 Task: In the Contact  MooreVivian@wnyc.org, schedule and save the meeting with title: 'Product Demo and Service Presentation', Select date: '12 August, 2023', select start time: 6:00:PM. Add location on call (718) 987-6592 with meeting description: For further discussion on products, kindly join the meeting.. Logged in from softage.6@softage.net
Action: Mouse moved to (83, 70)
Screenshot: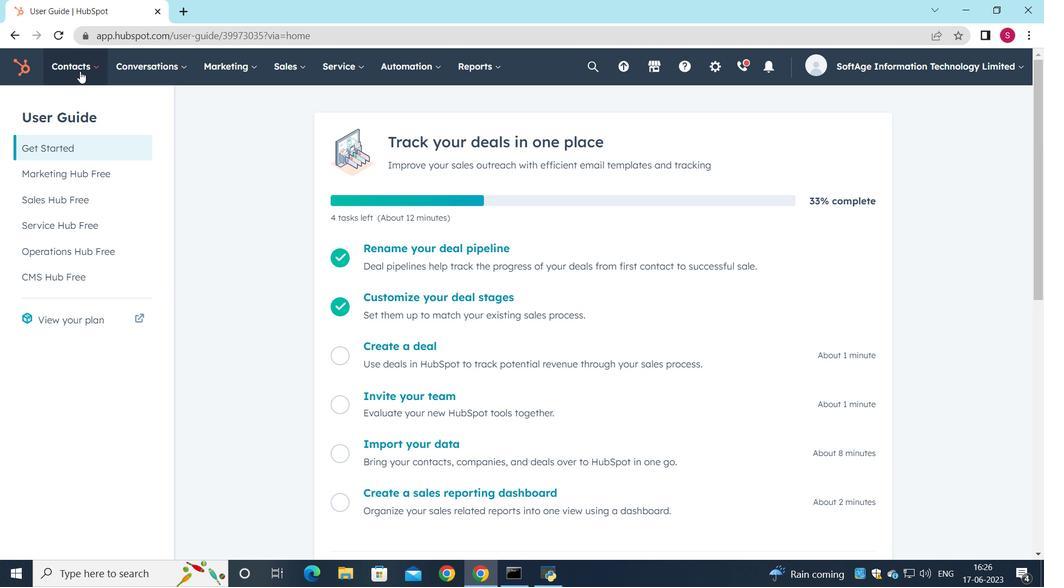 
Action: Mouse pressed left at (83, 70)
Screenshot: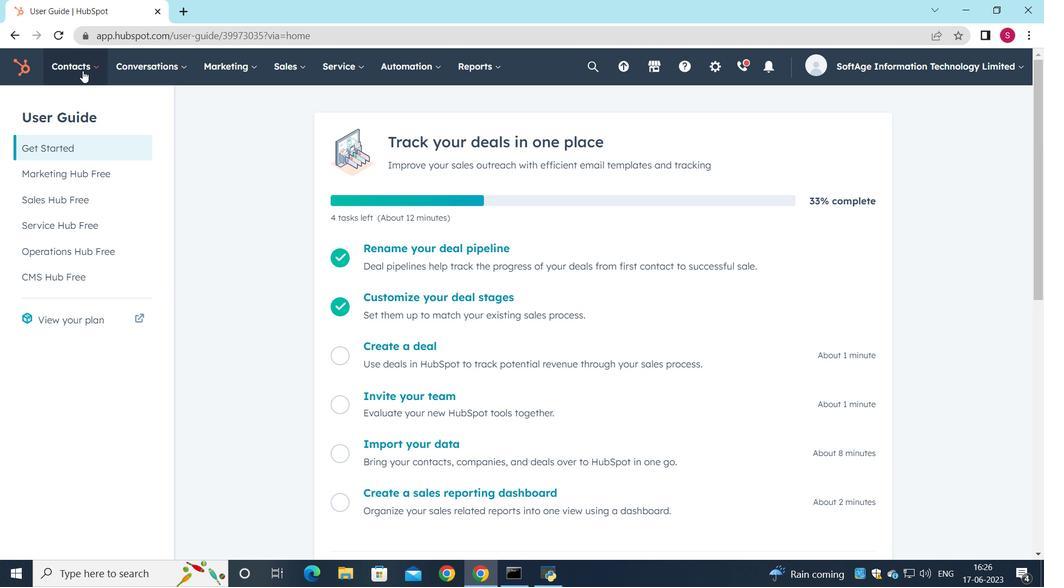 
Action: Mouse moved to (87, 94)
Screenshot: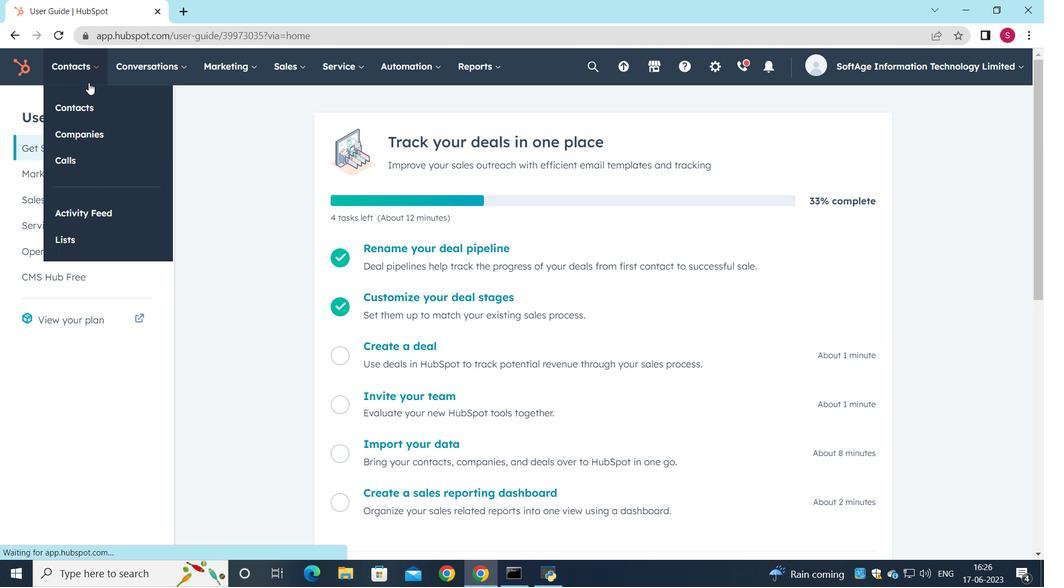 
Action: Mouse pressed left at (87, 94)
Screenshot: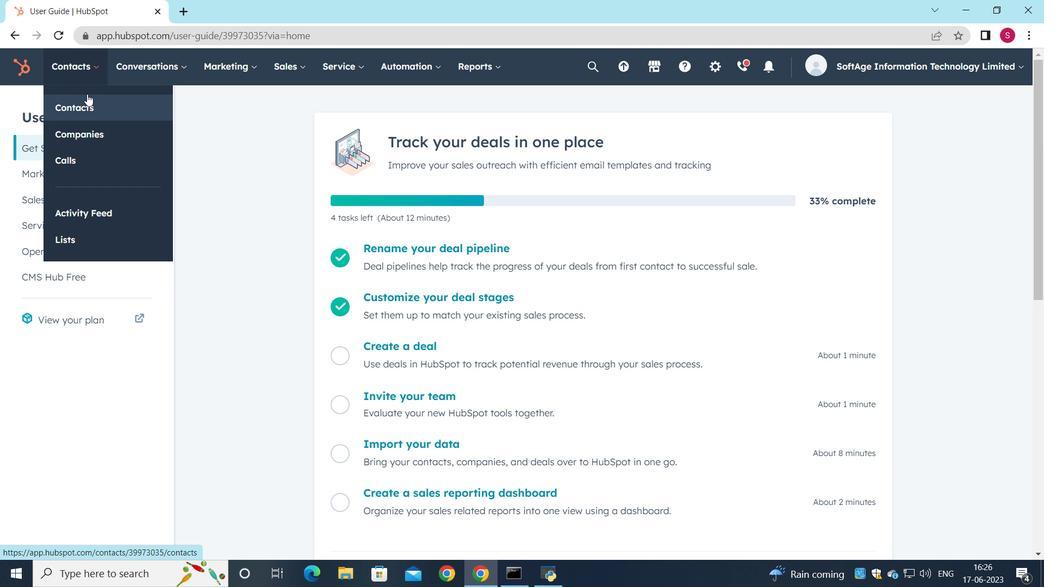 
Action: Mouse moved to (156, 220)
Screenshot: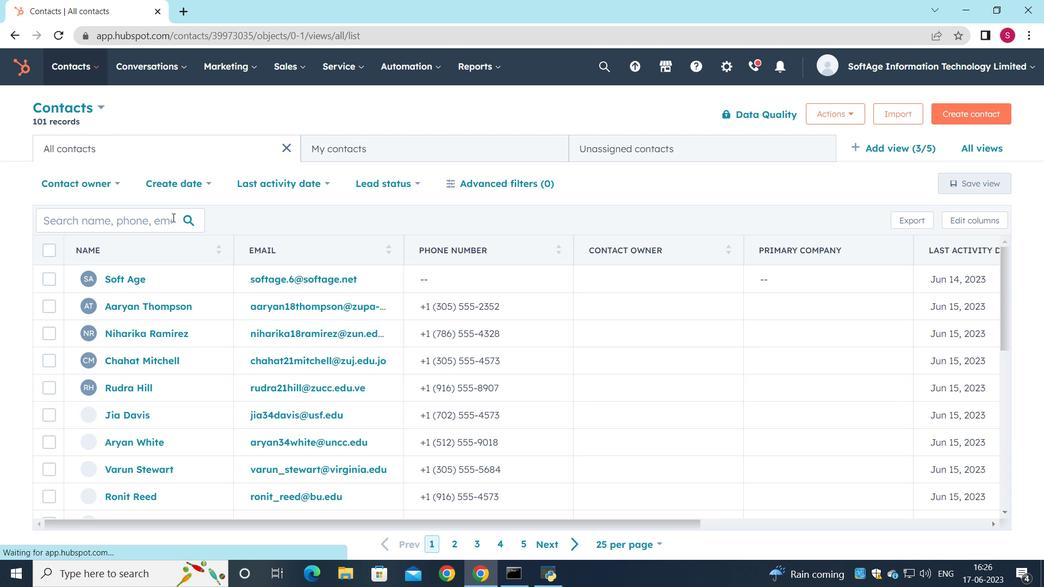 
Action: Mouse pressed left at (156, 220)
Screenshot: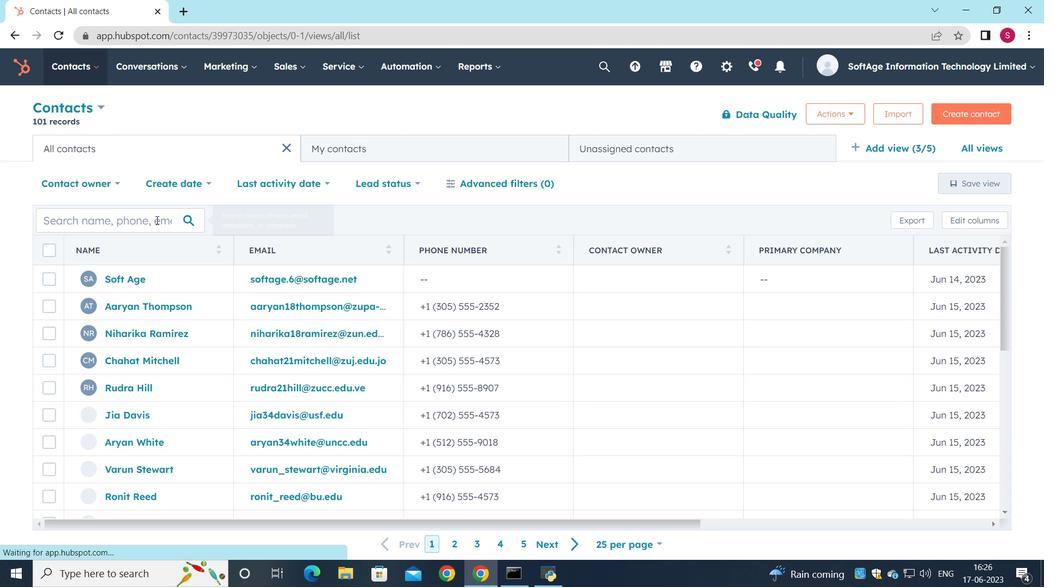 
Action: Key pressed <Key.shift>N<Key.backspace><Key.shift>Moore<Key.shift>Vivian<Key.shift><Key.shift><Key.shift><Key.shift><Key.shift><Key.shift><Key.shift><Key.shift>@wnyc.org
Screenshot: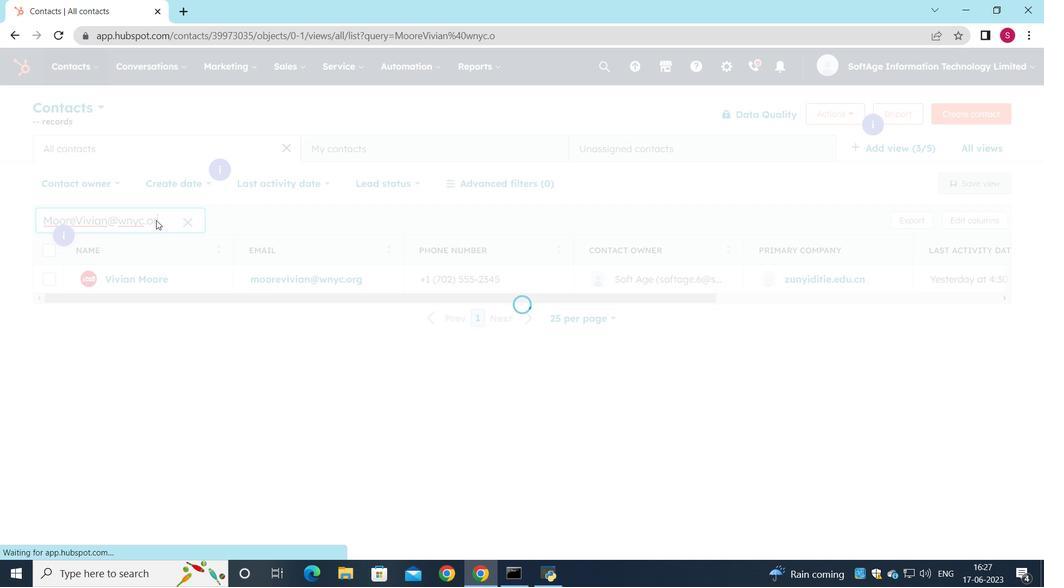 
Action: Mouse moved to (130, 283)
Screenshot: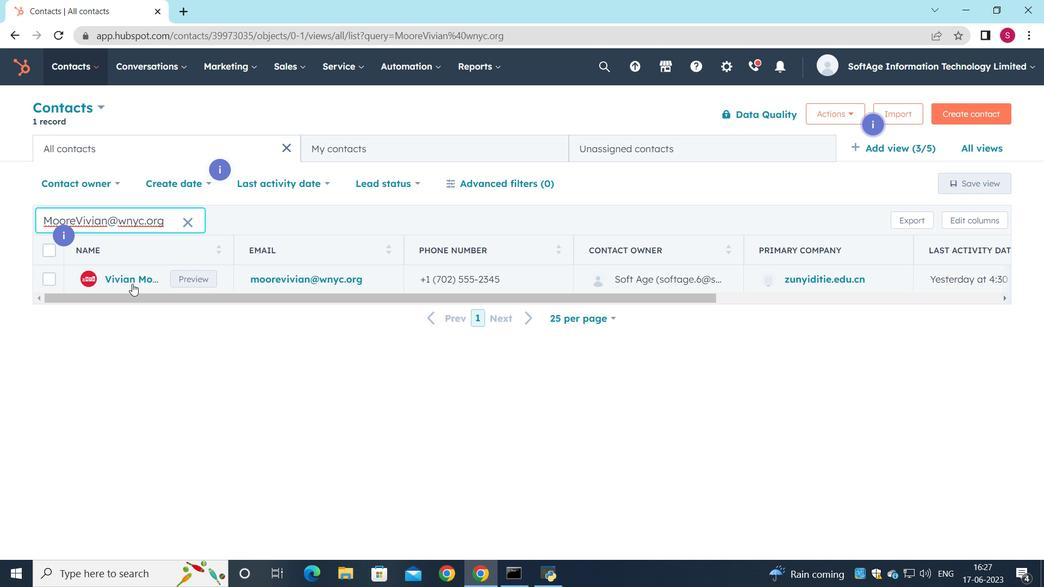 
Action: Mouse pressed left at (130, 283)
Screenshot: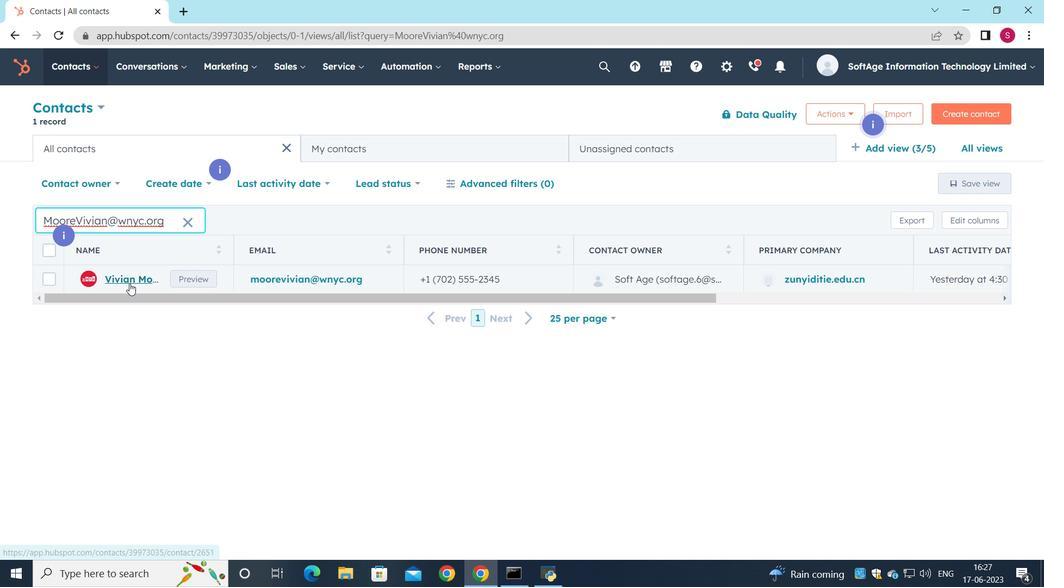 
Action: Mouse moved to (164, 243)
Screenshot: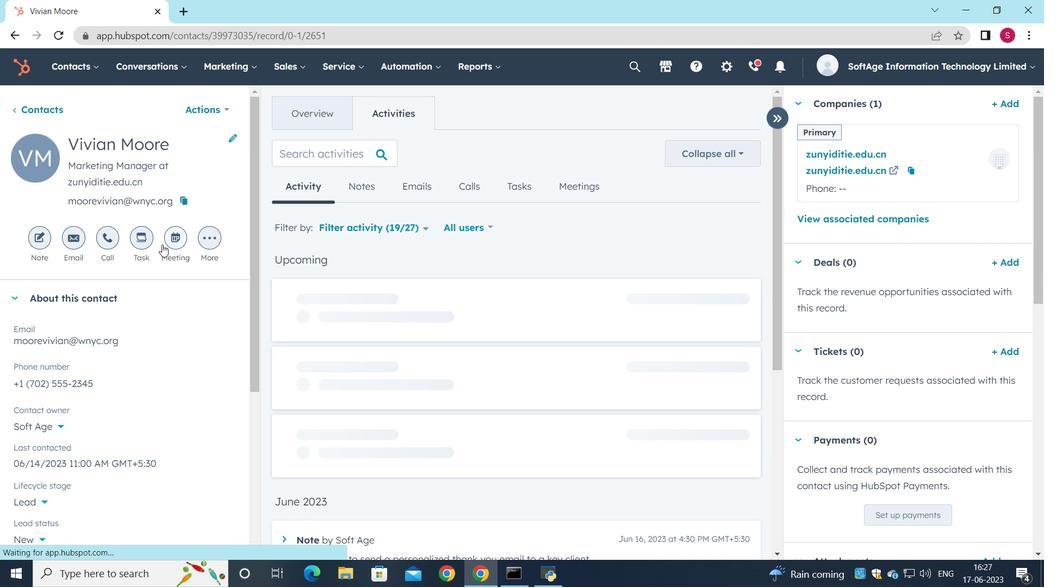 
Action: Mouse pressed left at (164, 243)
Screenshot: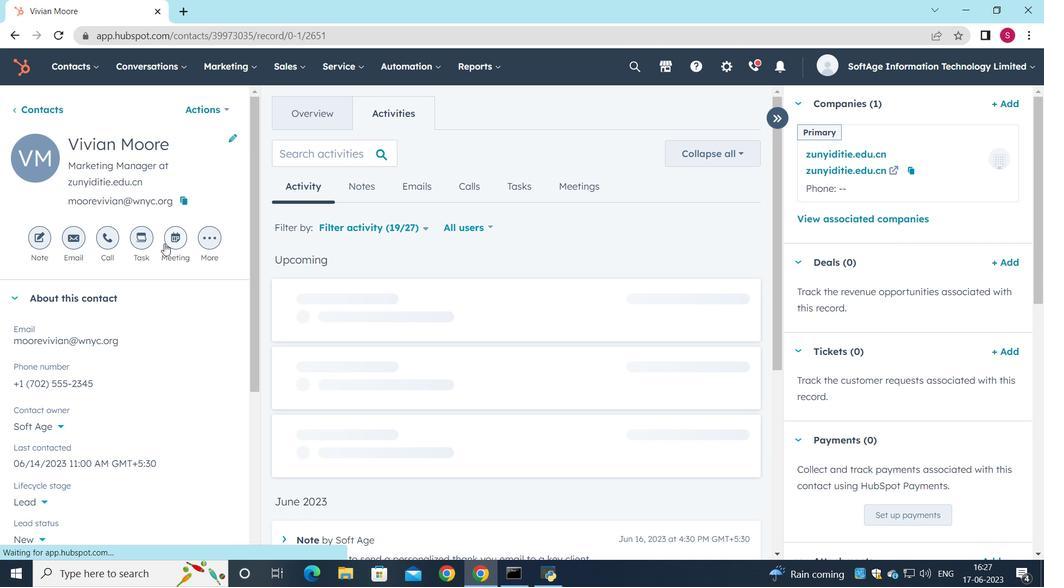 
Action: Mouse moved to (164, 218)
Screenshot: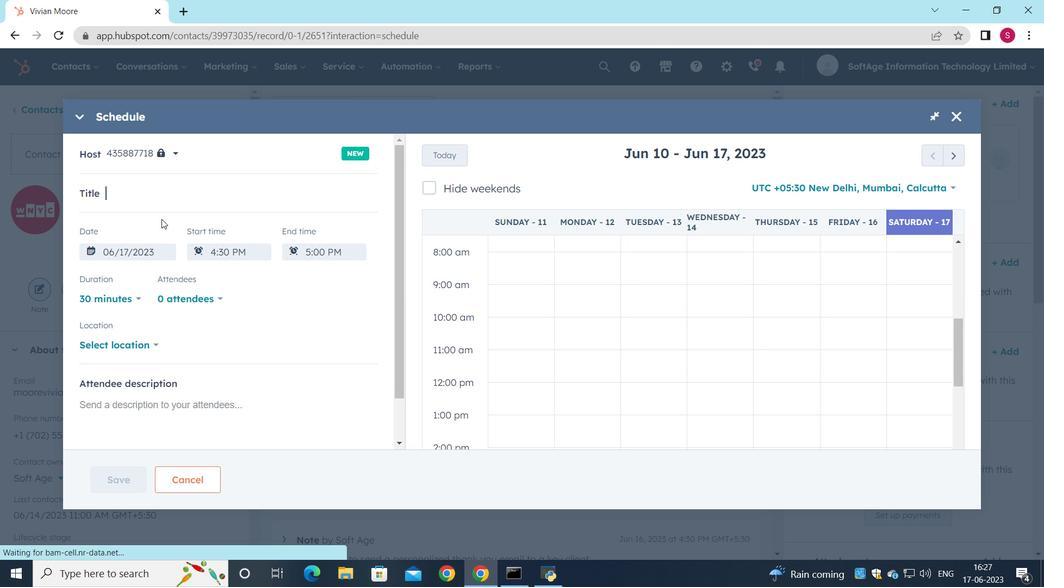 
Action: Key pressed <Key.shift_r><Key.shift_r><Key.shift_r>Prody<Key.backspace>uct<Key.space><Key.shift>demo<Key.space>and<Key.space><Key.shift>Services<Key.backspace><Key.space><Key.shift>presentation
Screenshot: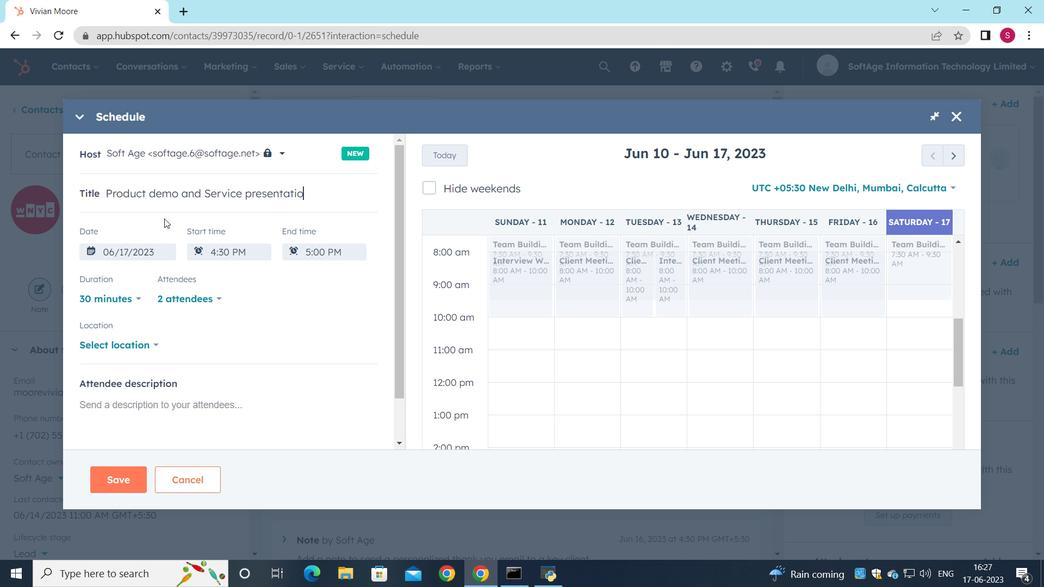 
Action: Mouse moved to (961, 156)
Screenshot: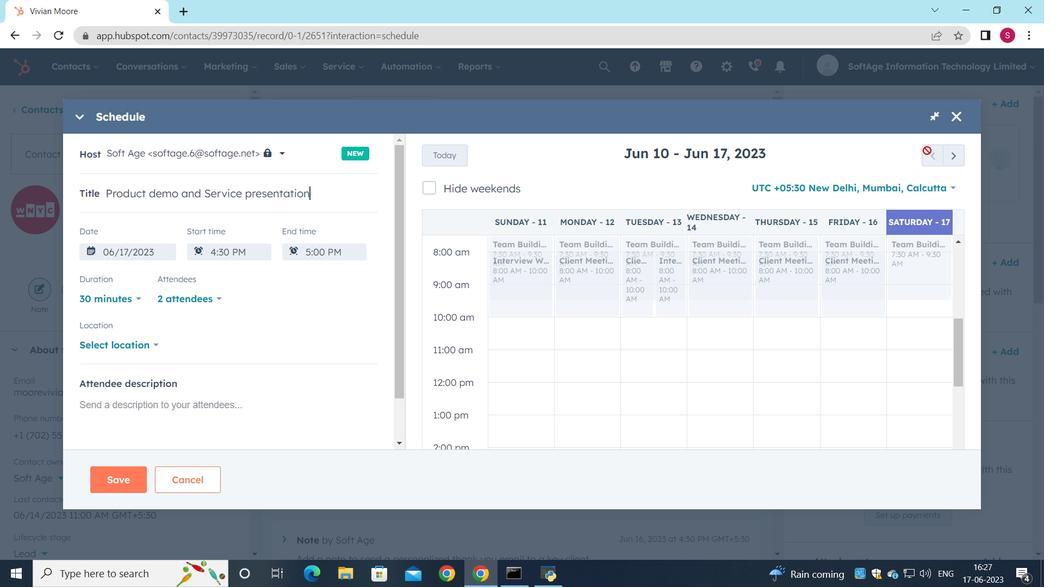 
Action: Mouse pressed left at (961, 156)
Screenshot: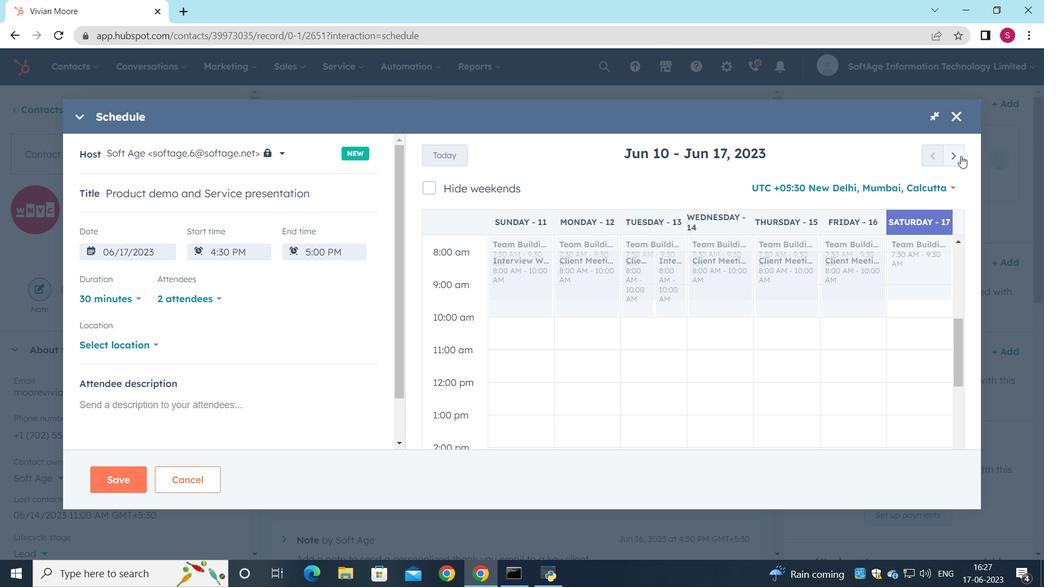 
Action: Mouse pressed left at (961, 156)
Screenshot: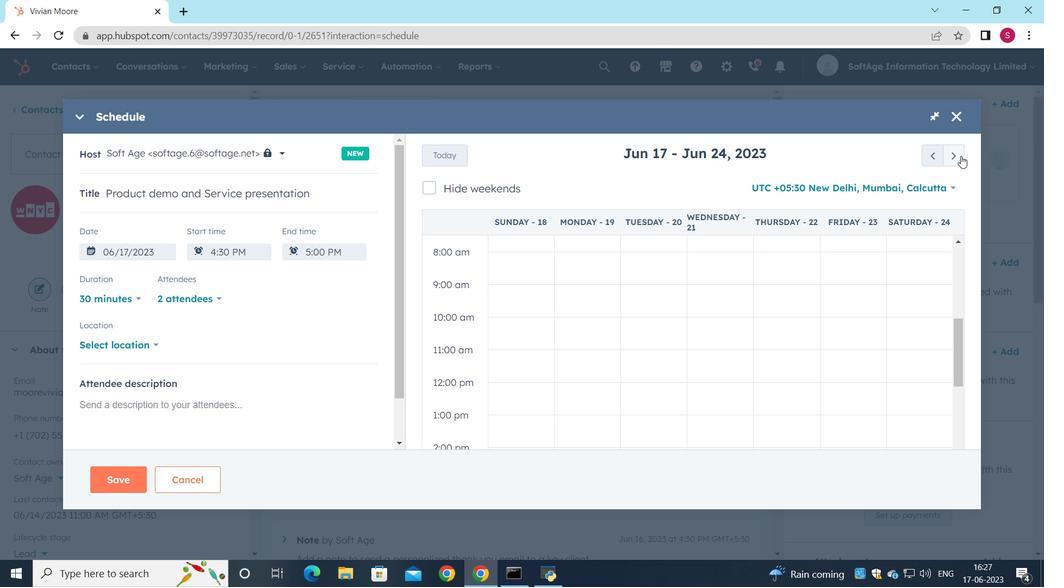 
Action: Mouse pressed left at (961, 156)
Screenshot: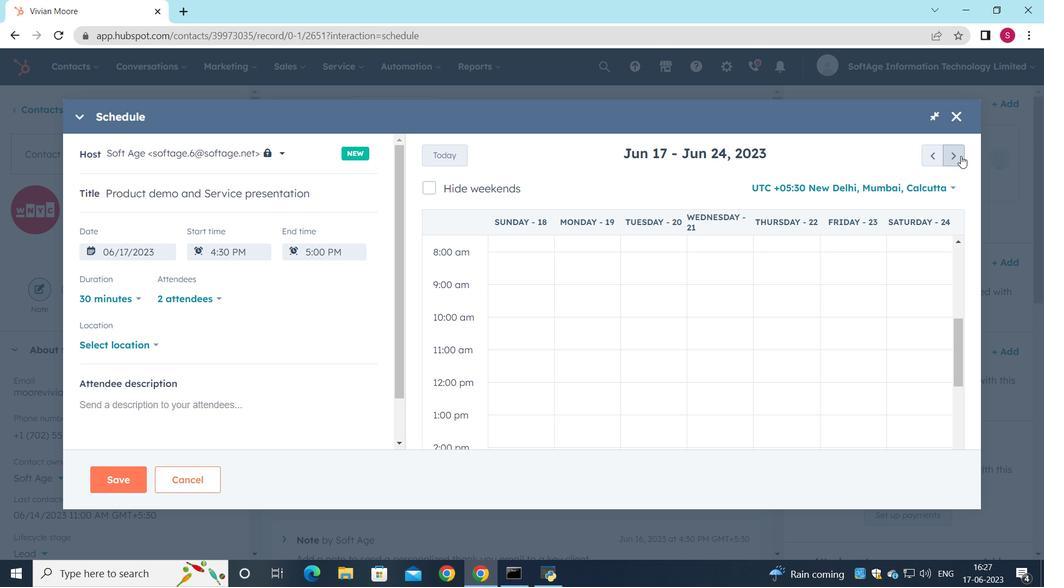 
Action: Mouse pressed left at (961, 156)
Screenshot: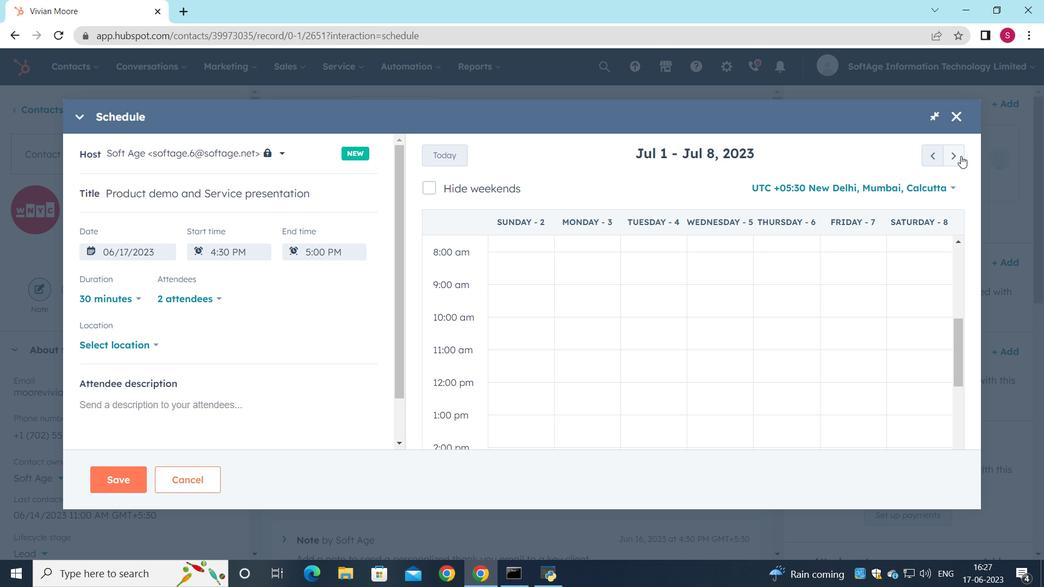 
Action: Mouse moved to (958, 158)
Screenshot: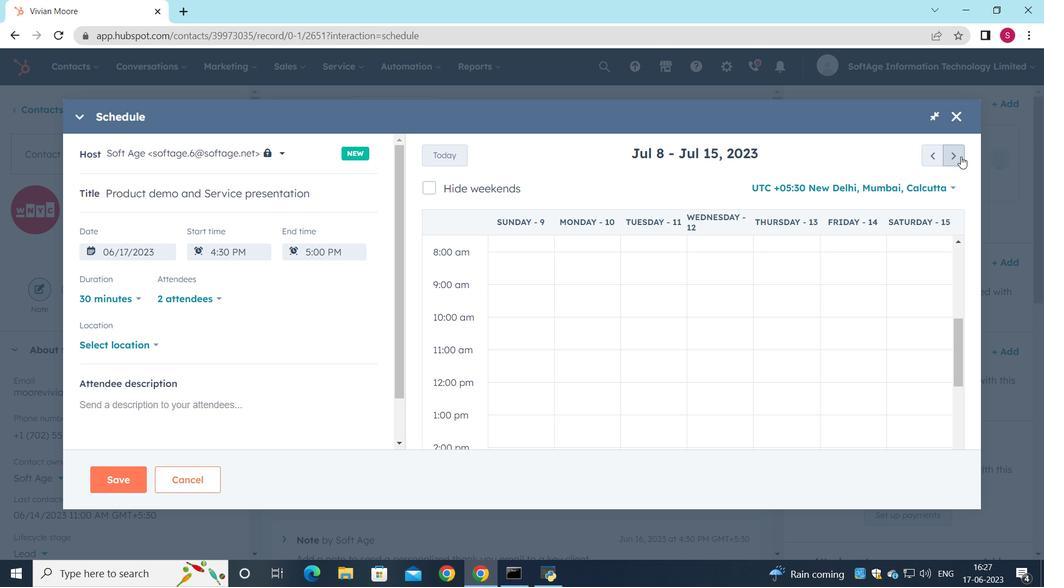 
Action: Mouse pressed left at (958, 158)
Screenshot: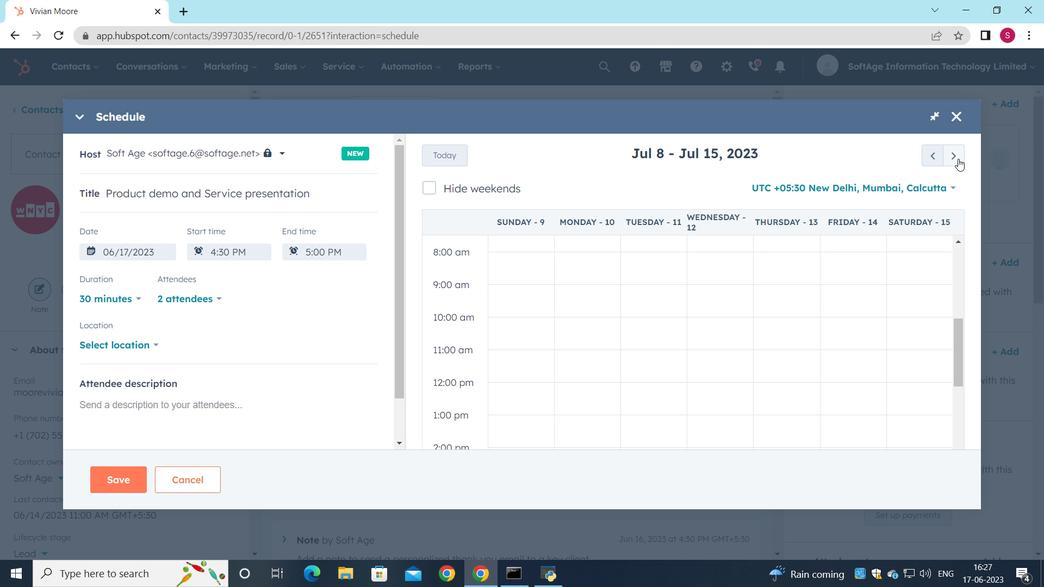 
Action: Mouse pressed left at (958, 158)
Screenshot: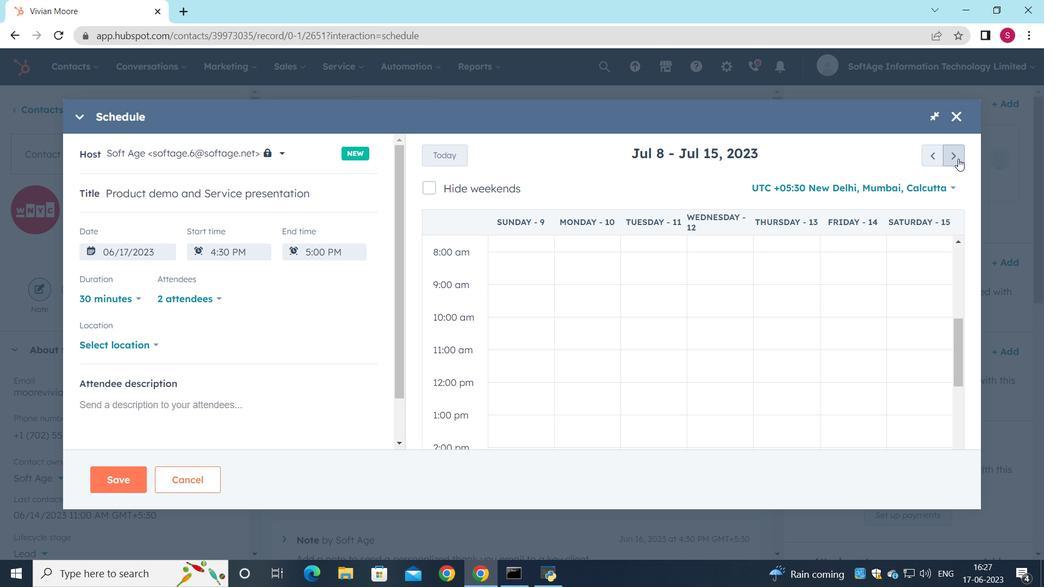 
Action: Mouse pressed left at (958, 158)
Screenshot: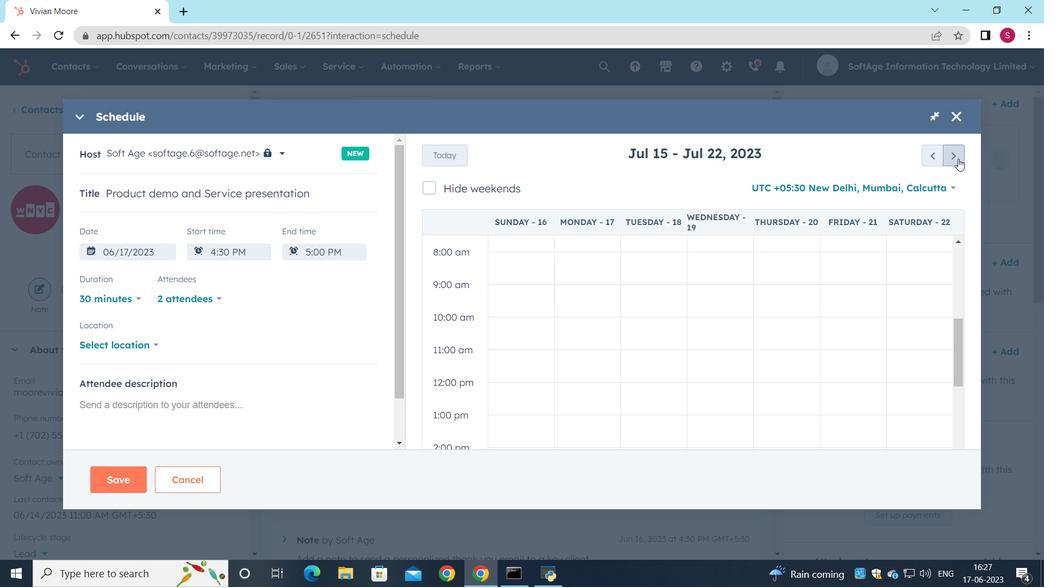 
Action: Mouse pressed left at (958, 158)
Screenshot: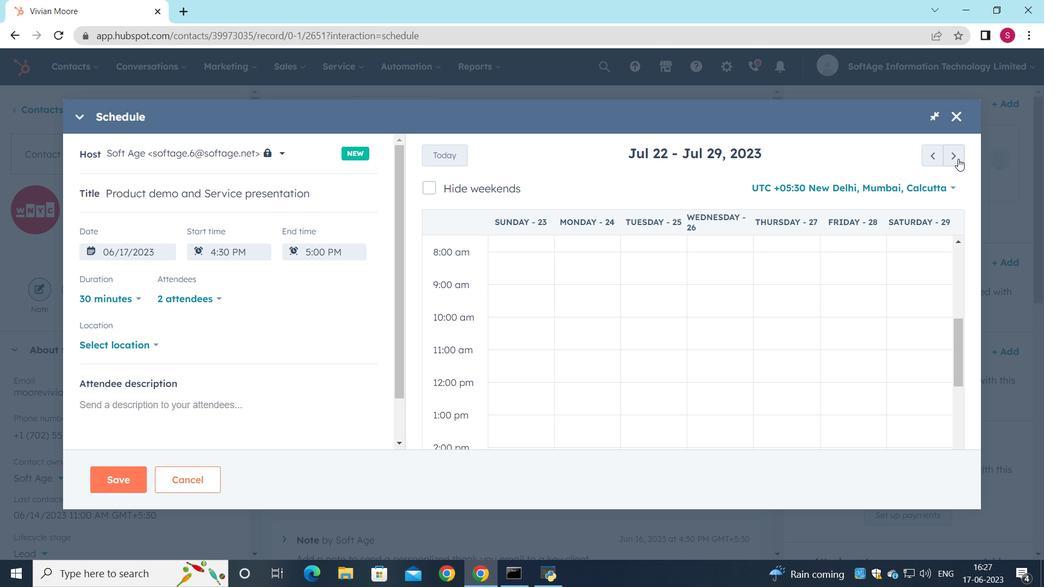 
Action: Mouse pressed left at (958, 158)
Screenshot: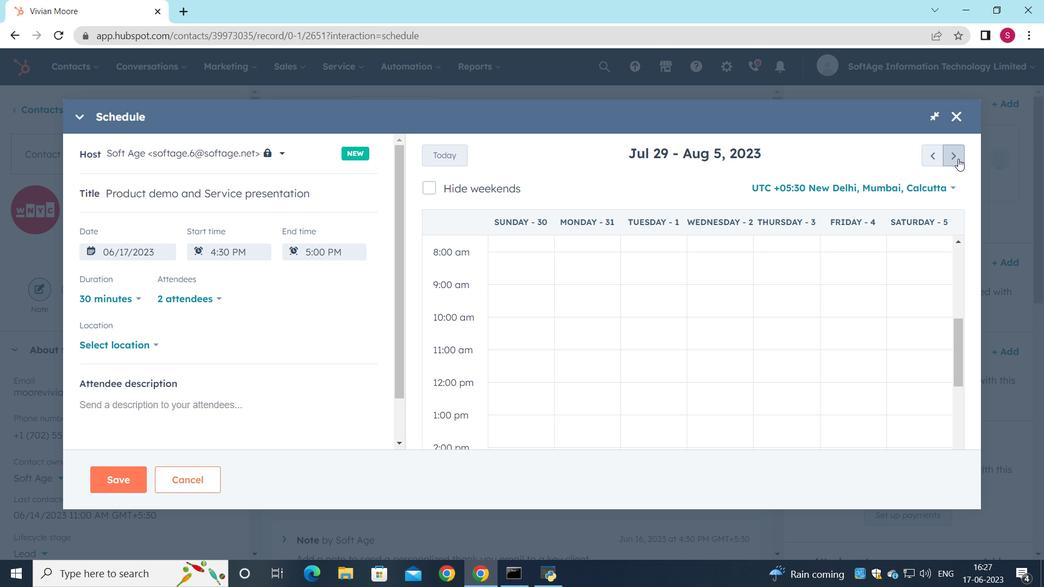 
Action: Mouse moved to (929, 158)
Screenshot: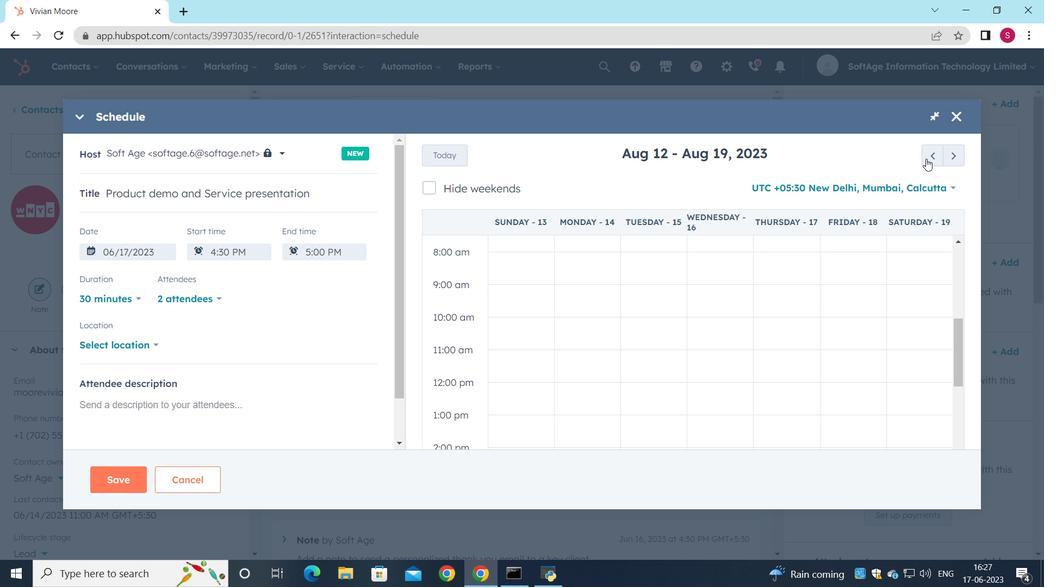 
Action: Mouse pressed left at (929, 158)
Screenshot: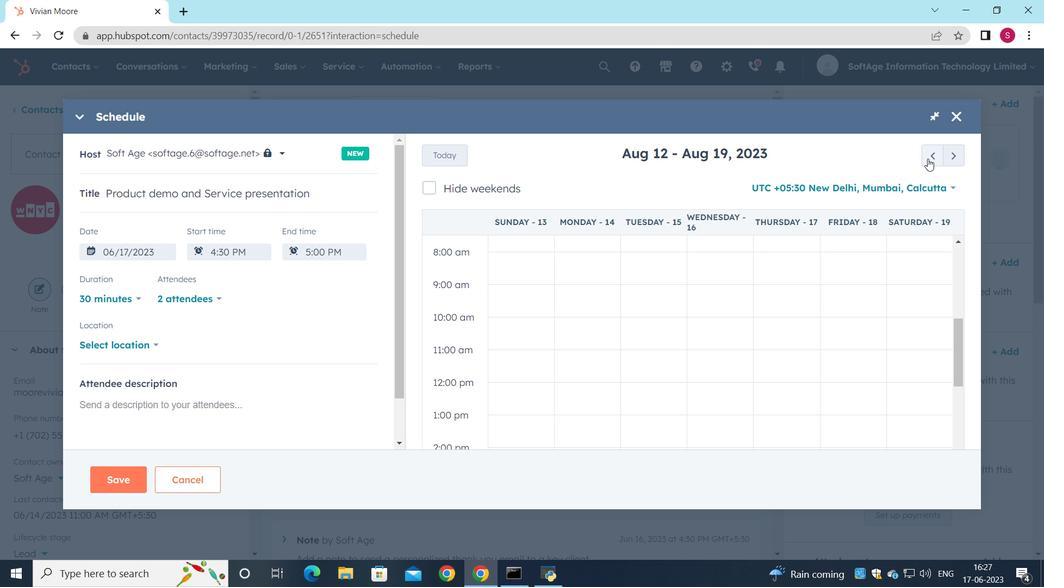
Action: Mouse moved to (570, 321)
Screenshot: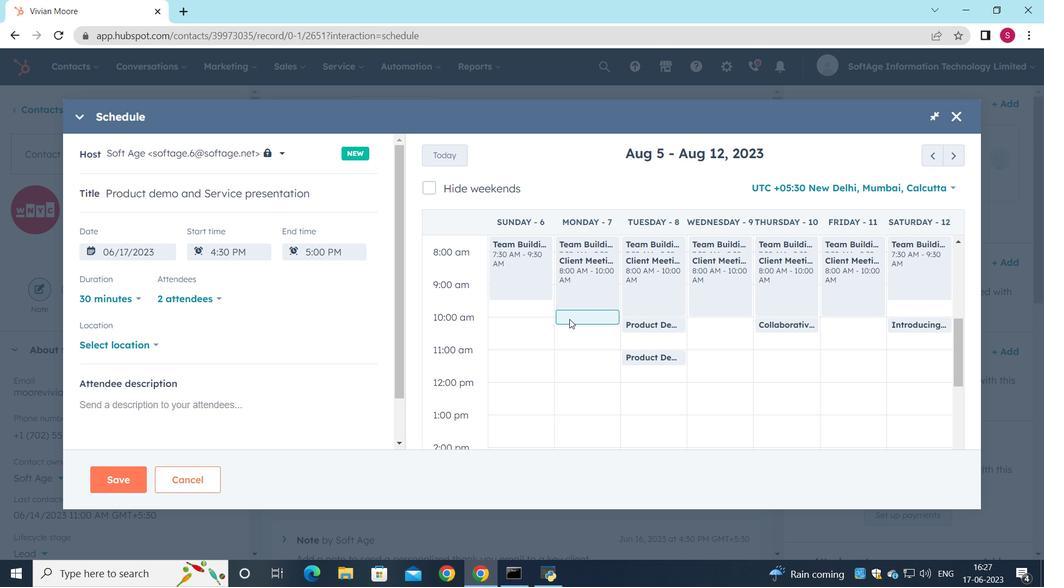 
Action: Mouse scrolled (570, 321) with delta (0, 0)
Screenshot: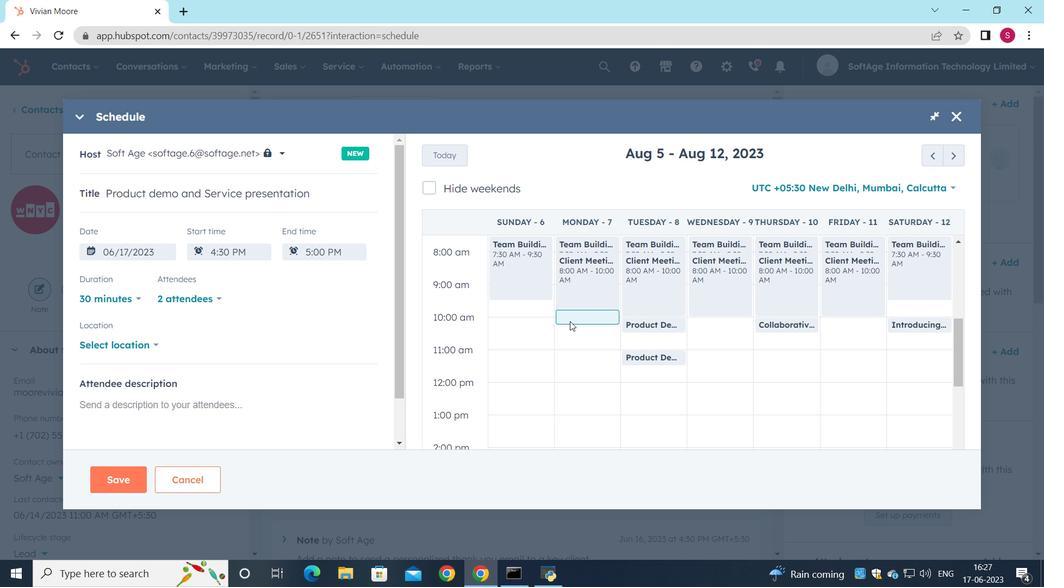 
Action: Mouse scrolled (570, 321) with delta (0, 0)
Screenshot: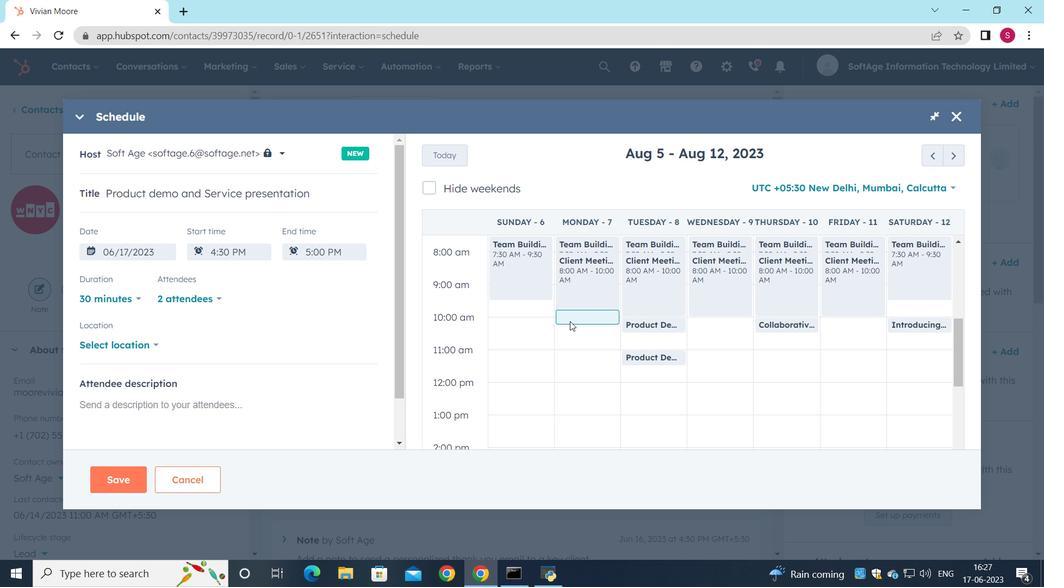 
Action: Mouse scrolled (570, 321) with delta (0, 0)
Screenshot: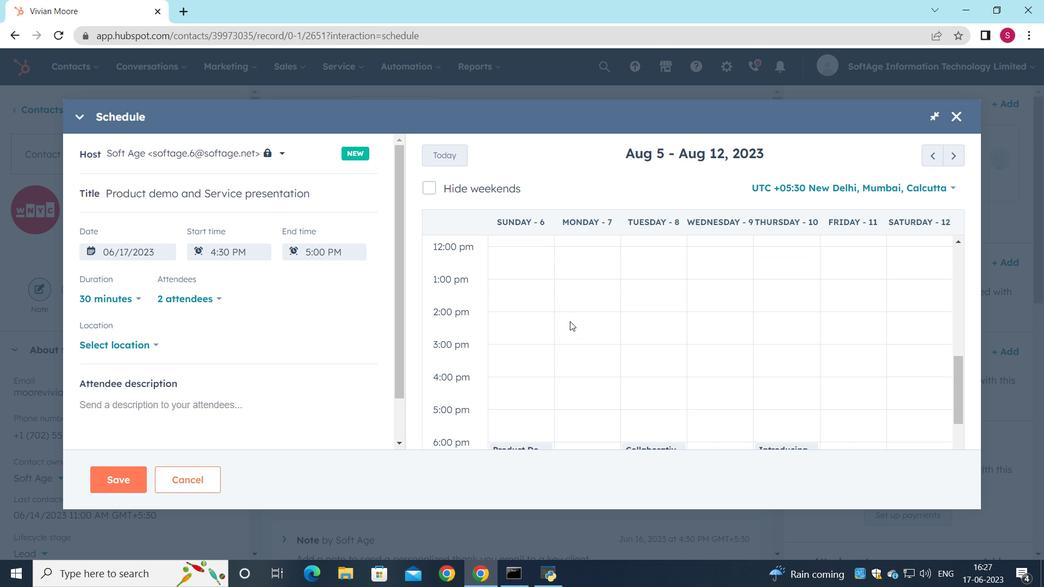 
Action: Mouse scrolled (570, 321) with delta (0, 0)
Screenshot: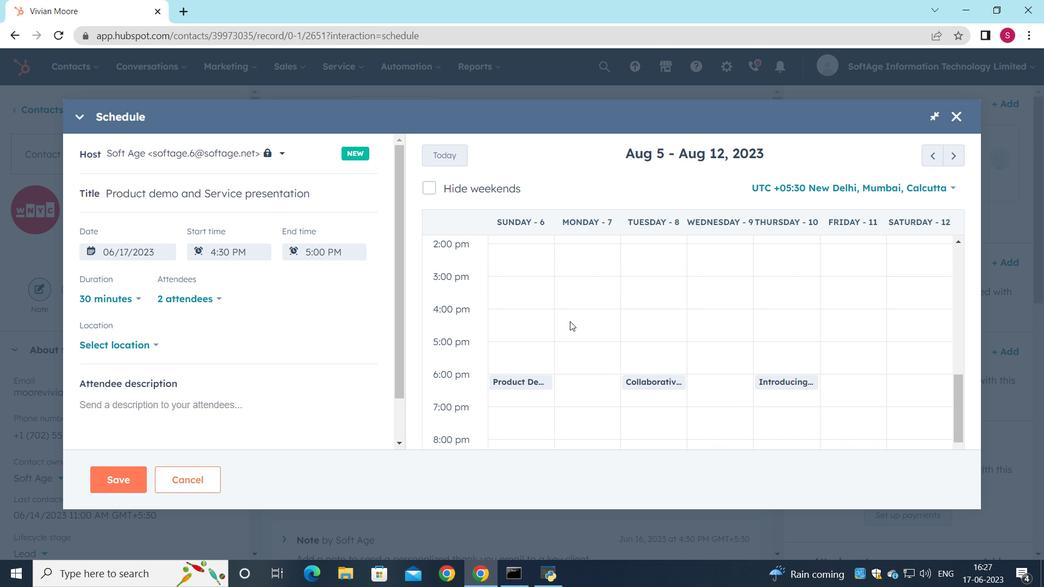
Action: Mouse moved to (921, 310)
Screenshot: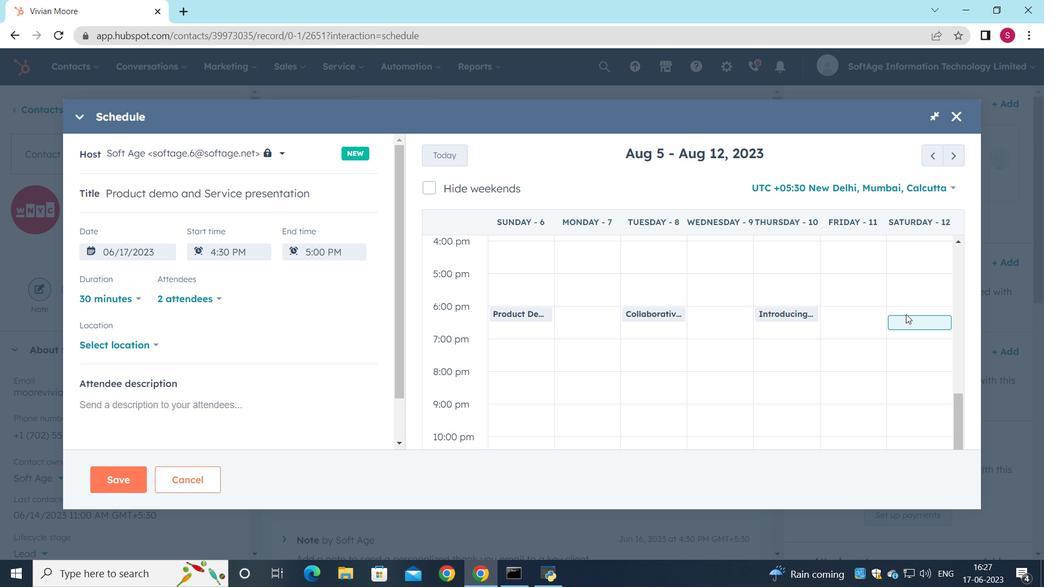 
Action: Mouse pressed left at (921, 310)
Screenshot: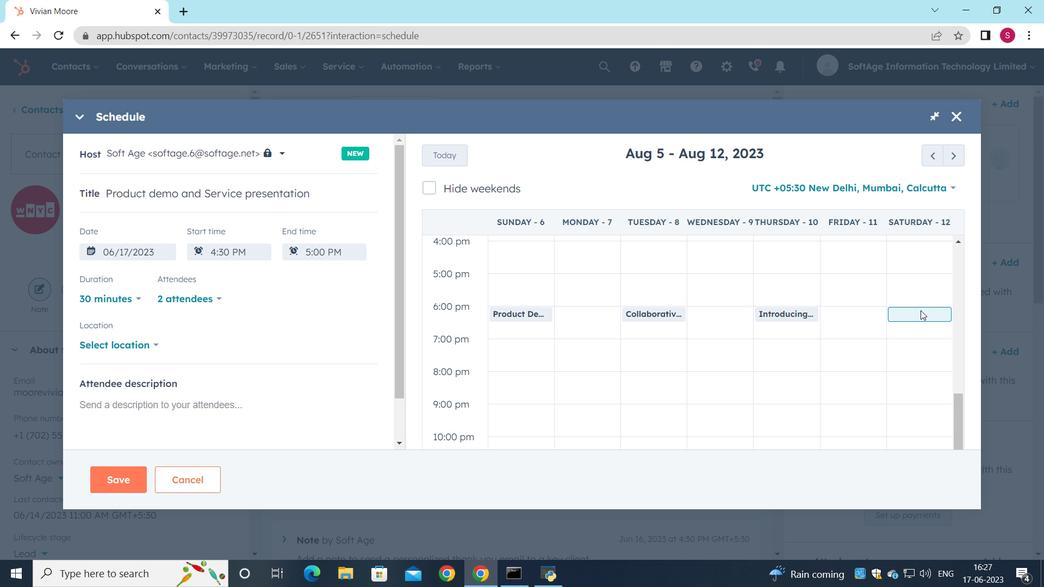 
Action: Mouse moved to (143, 343)
Screenshot: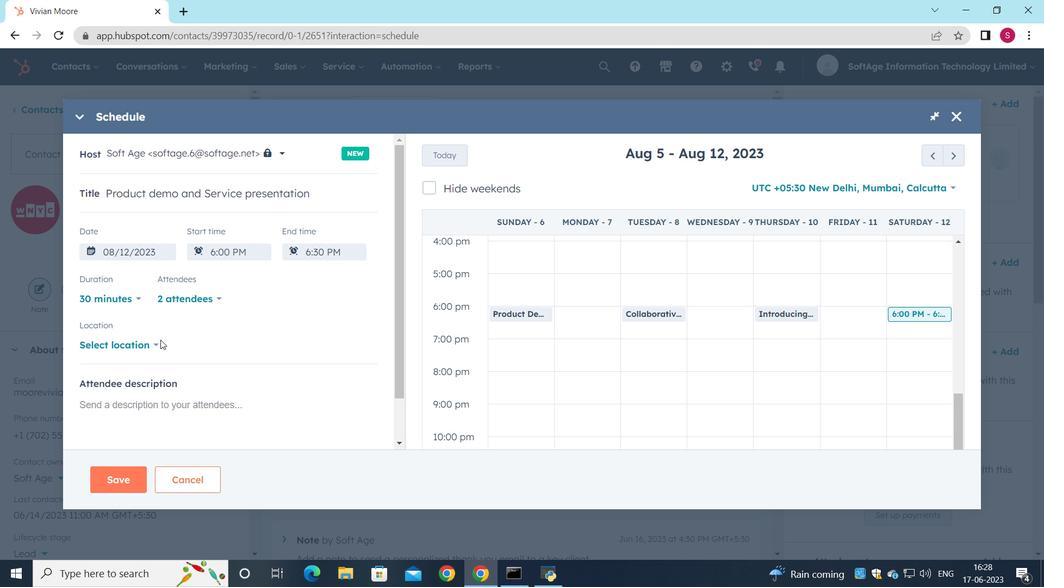 
Action: Mouse pressed left at (143, 343)
Screenshot: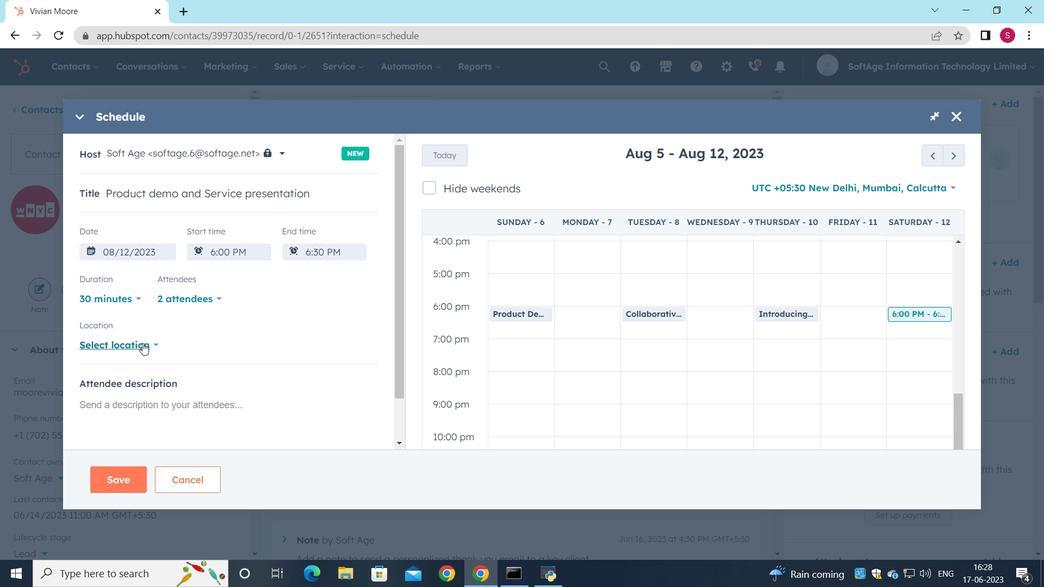 
Action: Mouse moved to (219, 296)
Screenshot: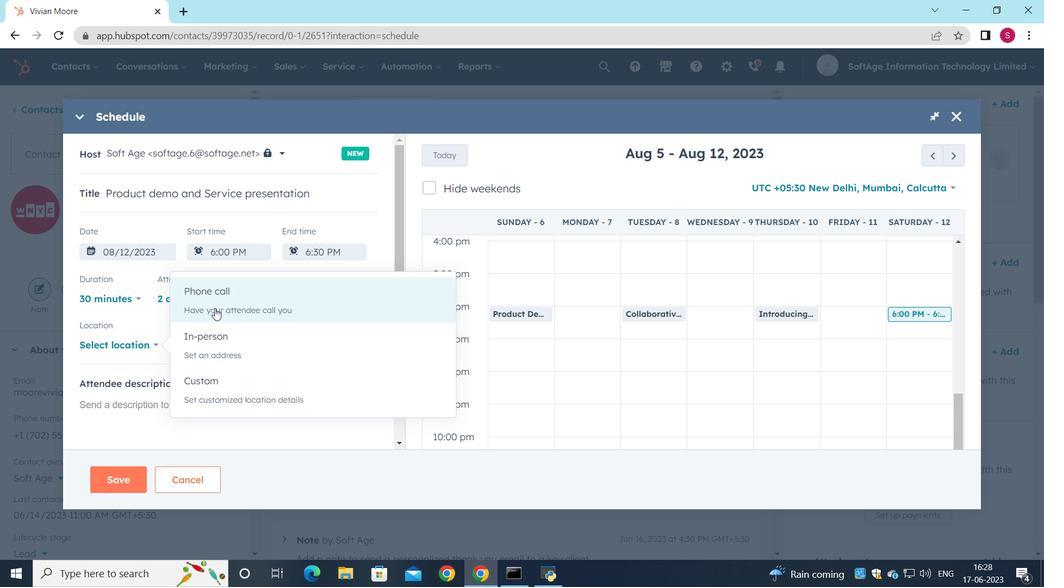 
Action: Mouse pressed left at (219, 296)
Screenshot: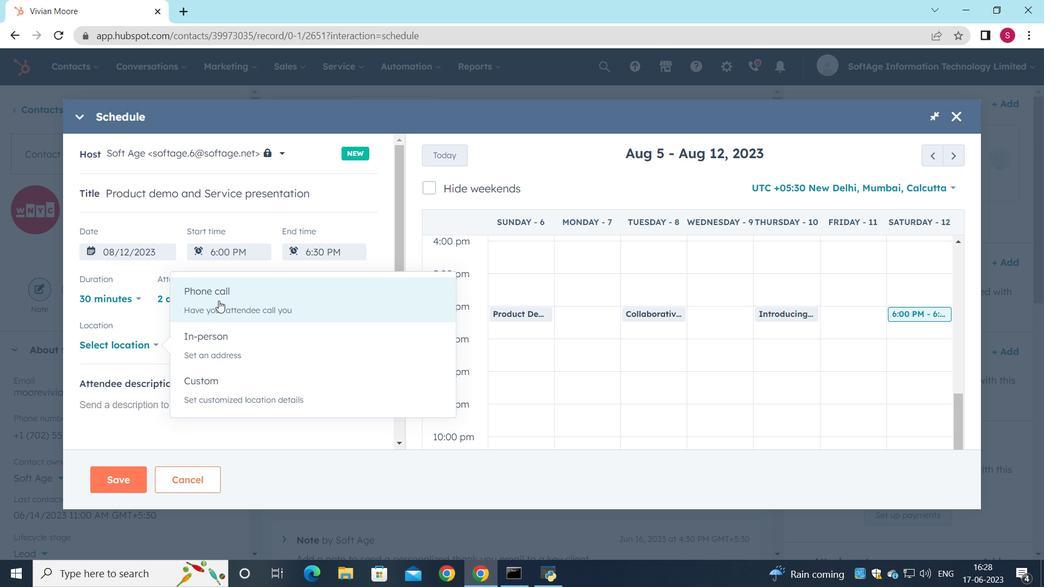 
Action: Mouse moved to (195, 339)
Screenshot: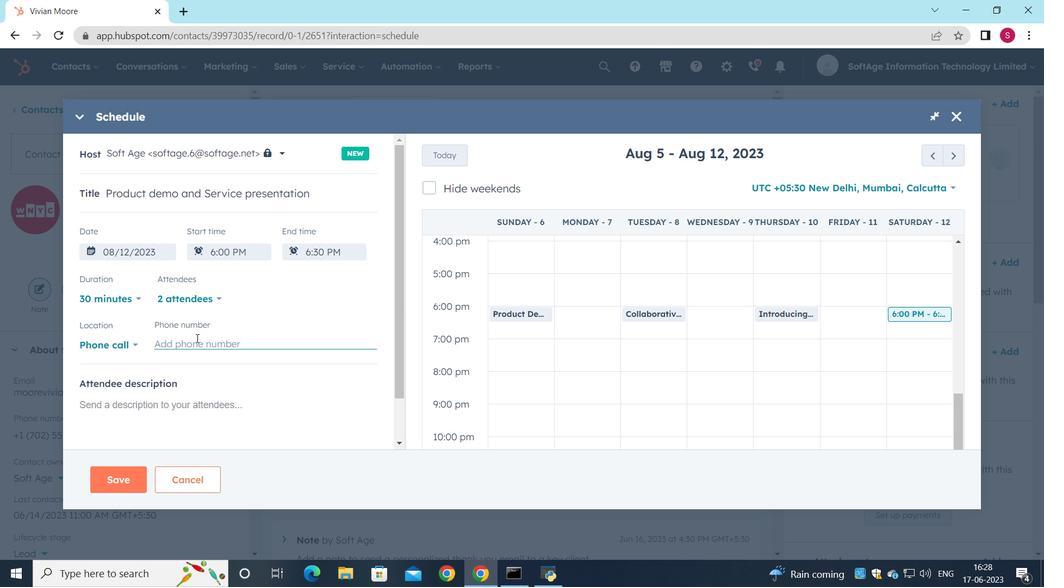 
Action: Mouse pressed left at (195, 339)
Screenshot: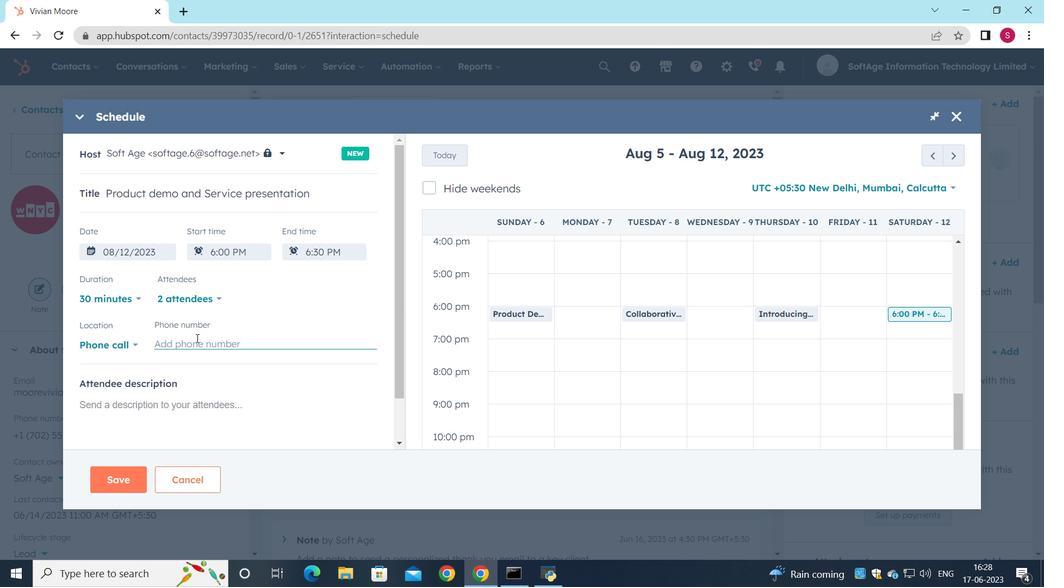 
Action: Mouse moved to (205, 271)
Screenshot: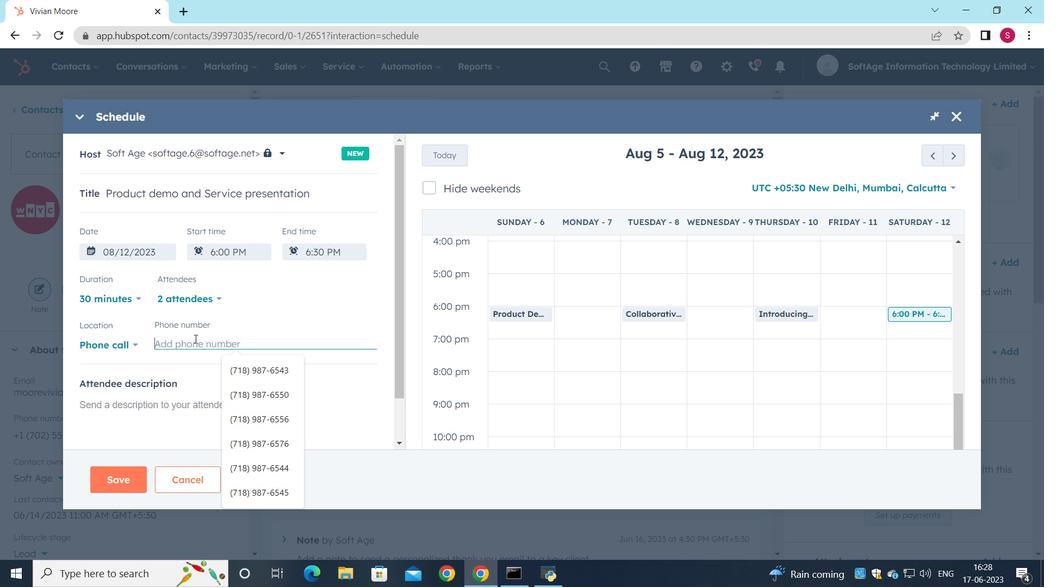
Action: Key pressed <Key.shift_r>(718<Key.shift_r>)<Key.space>987-6592
Screenshot: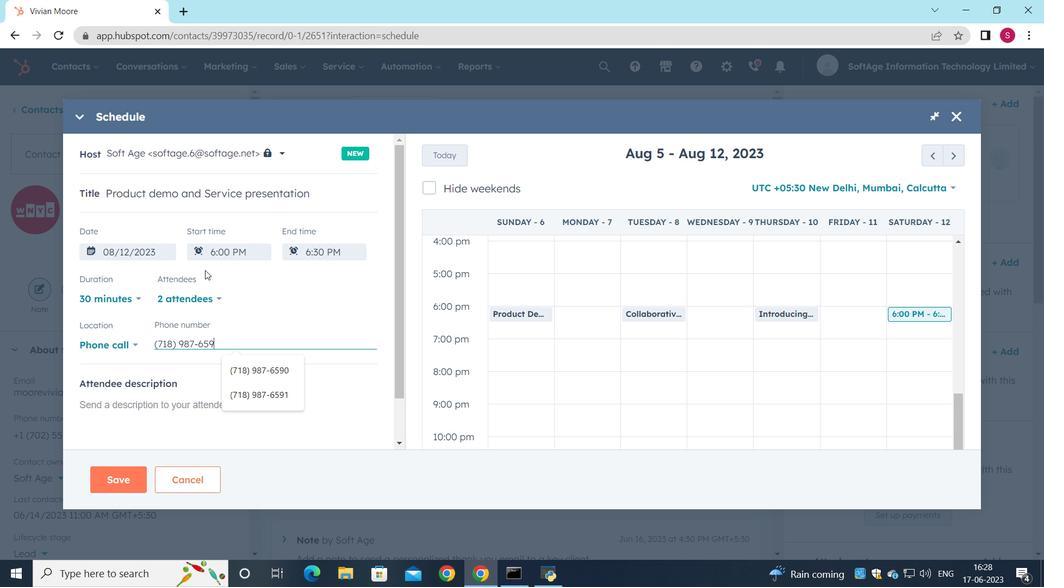 
Action: Mouse moved to (172, 402)
Screenshot: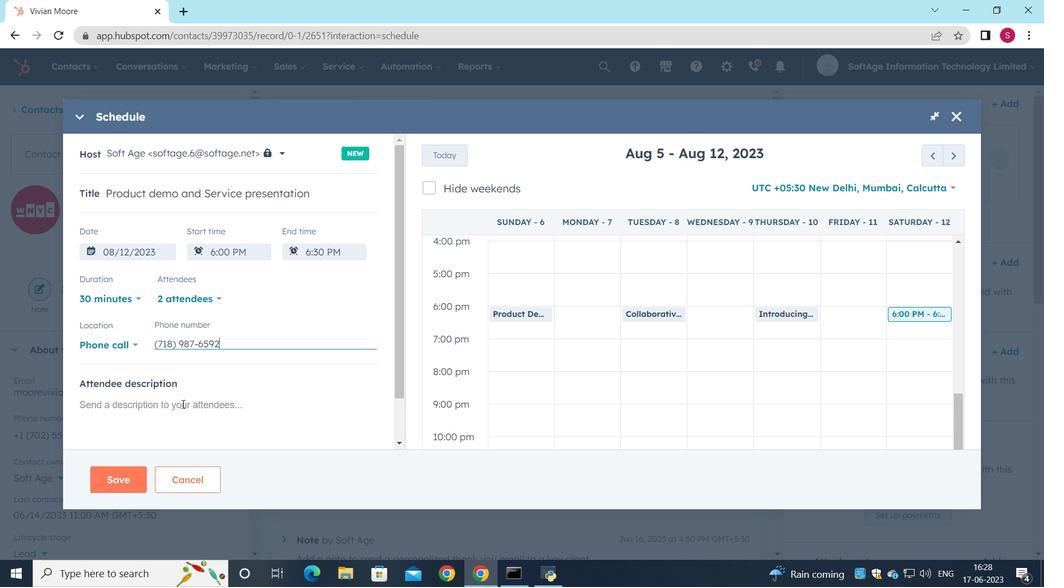 
Action: Mouse pressed left at (172, 402)
Screenshot: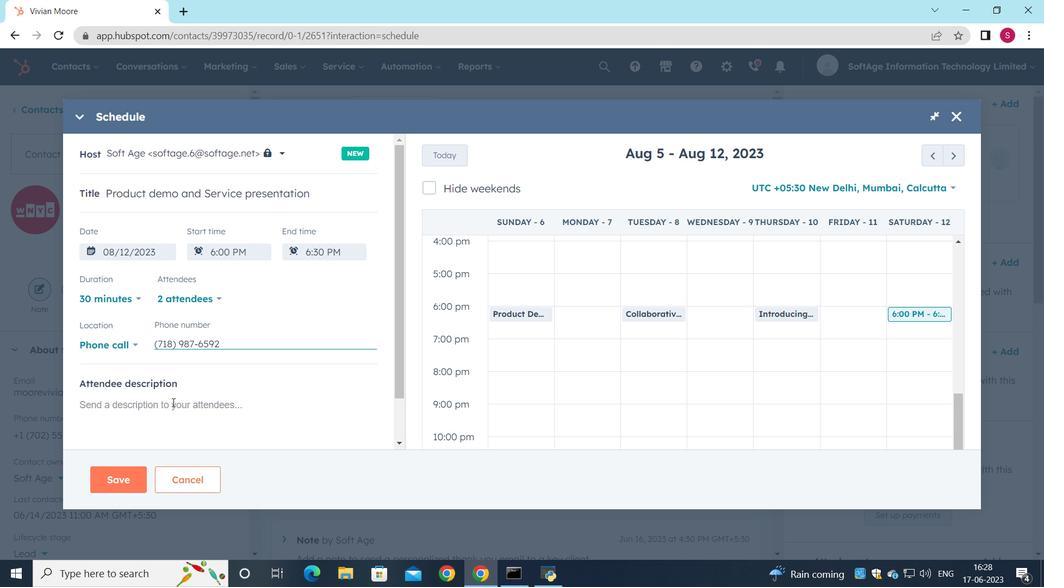 
Action: Mouse moved to (235, 248)
Screenshot: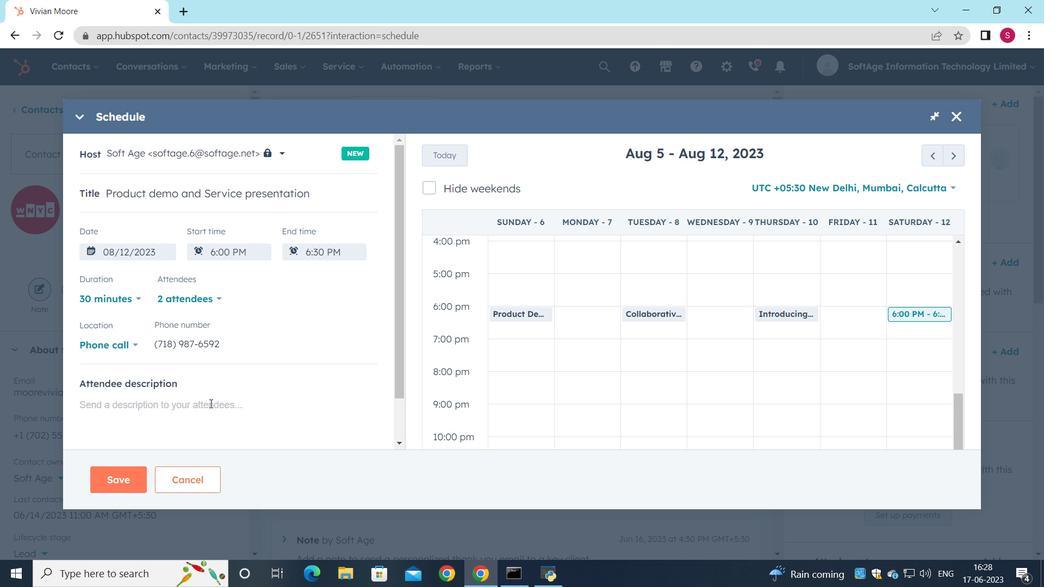 
Action: Key pressed <Key.shift><Key.shift>For<Key.space>furthr<Key.backspace>er<Key.space>discussion<Key.space>om<Key.backspace>n<Key.space>products<Key.space><Key.backspace>,<Key.space>kindly<Key.space>join<Key.space>the<Key.space>meeting.
Screenshot: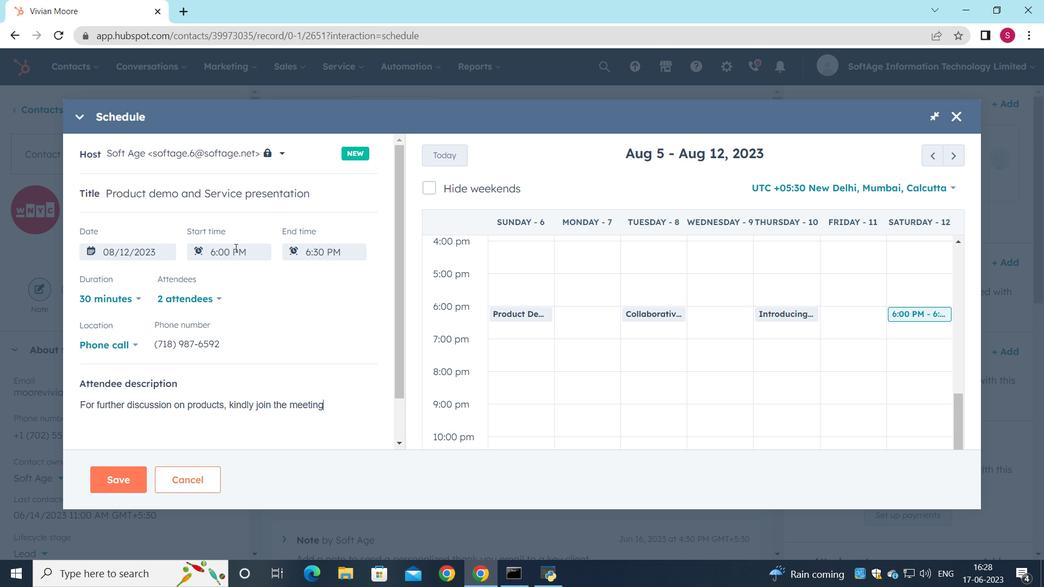
Action: Mouse moved to (126, 474)
Screenshot: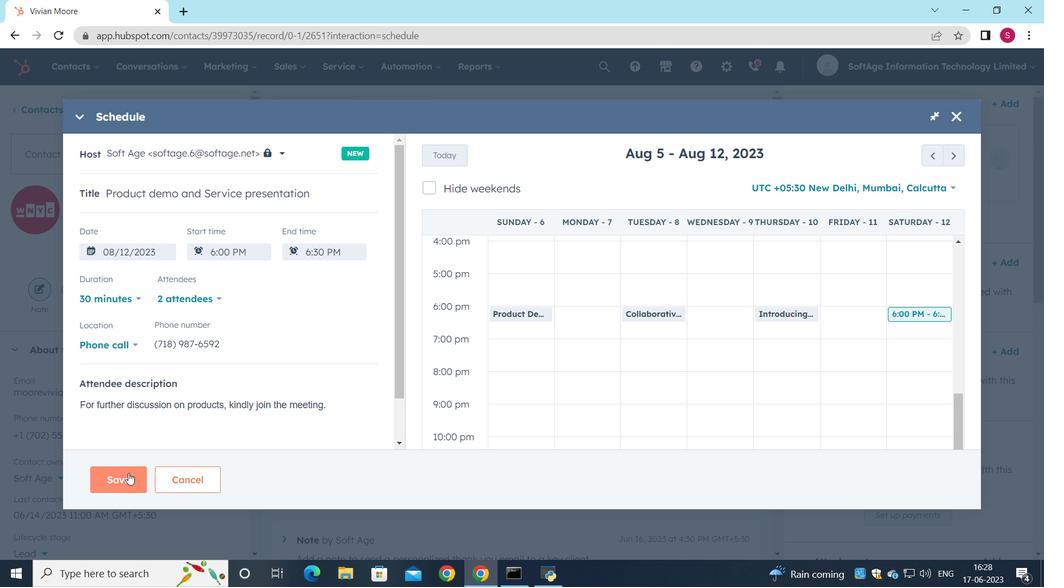 
Action: Mouse pressed left at (126, 474)
Screenshot: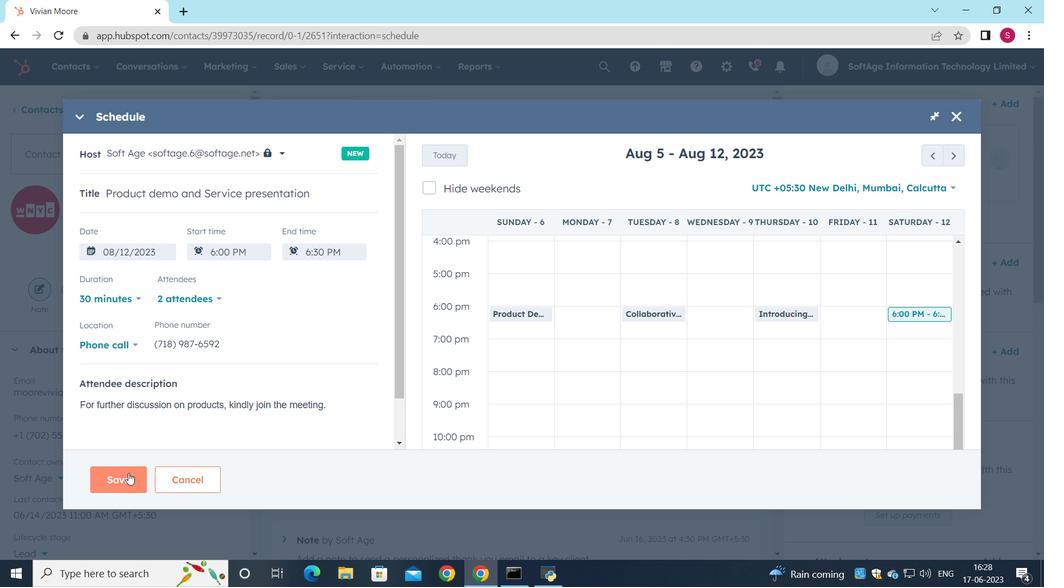 
Action: Mouse moved to (138, 468)
Screenshot: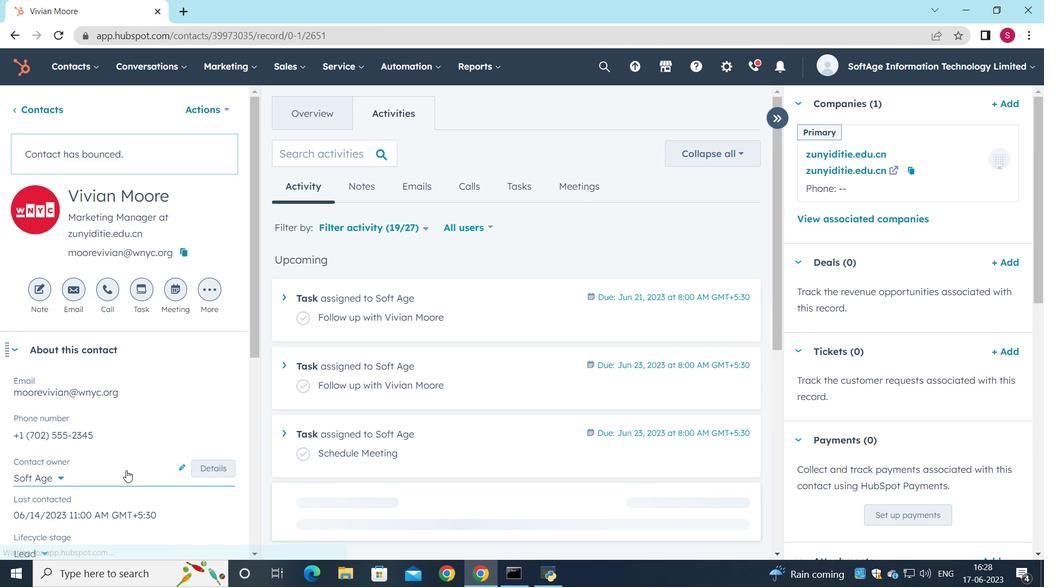 
